 Task: Add the task  Changes made by one user not being visible to another user to the section Feature Flurry in the project ZestTech and add a Due Date to the respective task as 2024/03/08.
Action: Mouse moved to (583, 480)
Screenshot: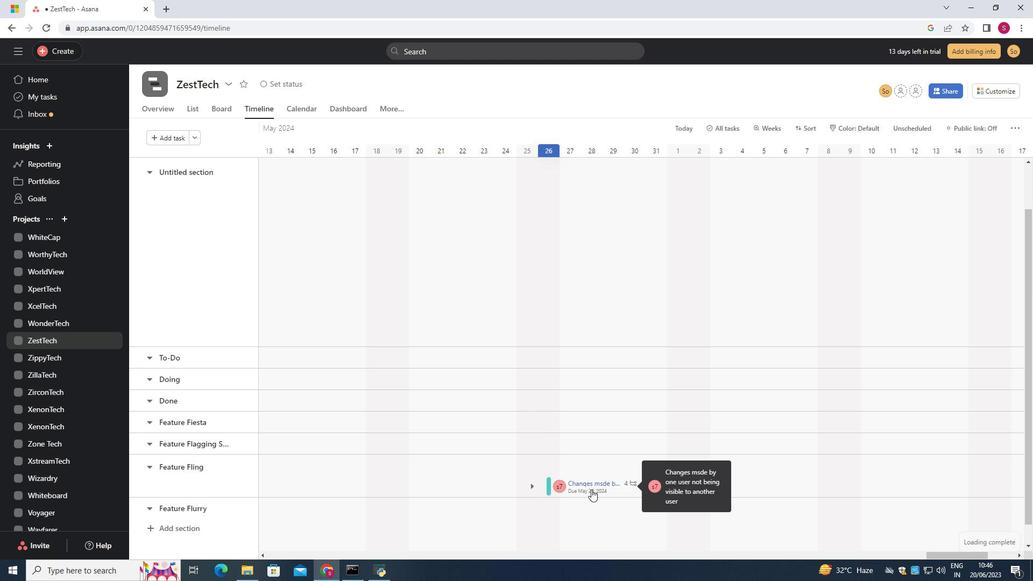 
Action: Mouse pressed left at (583, 480)
Screenshot: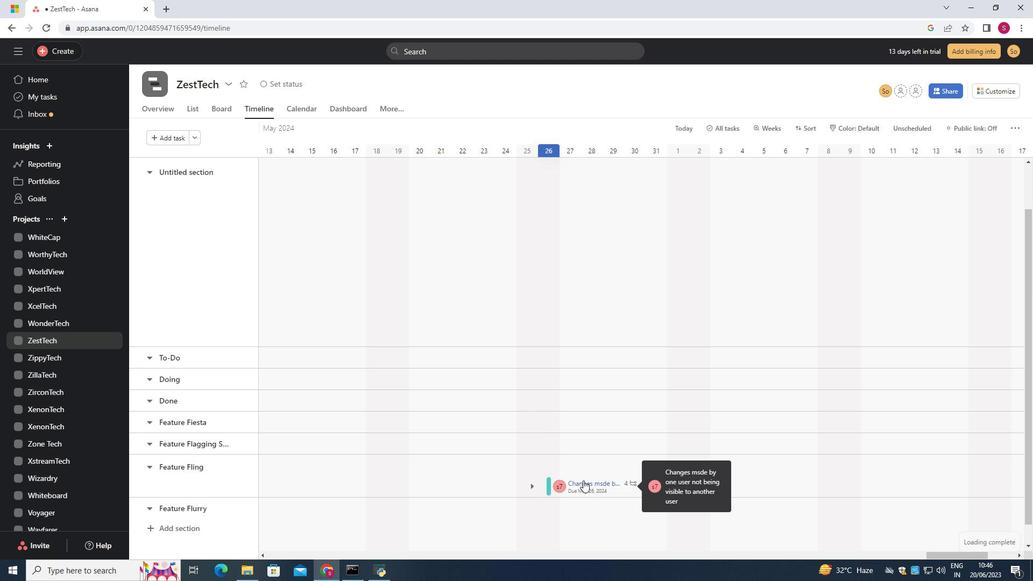 
Action: Mouse moved to (813, 251)
Screenshot: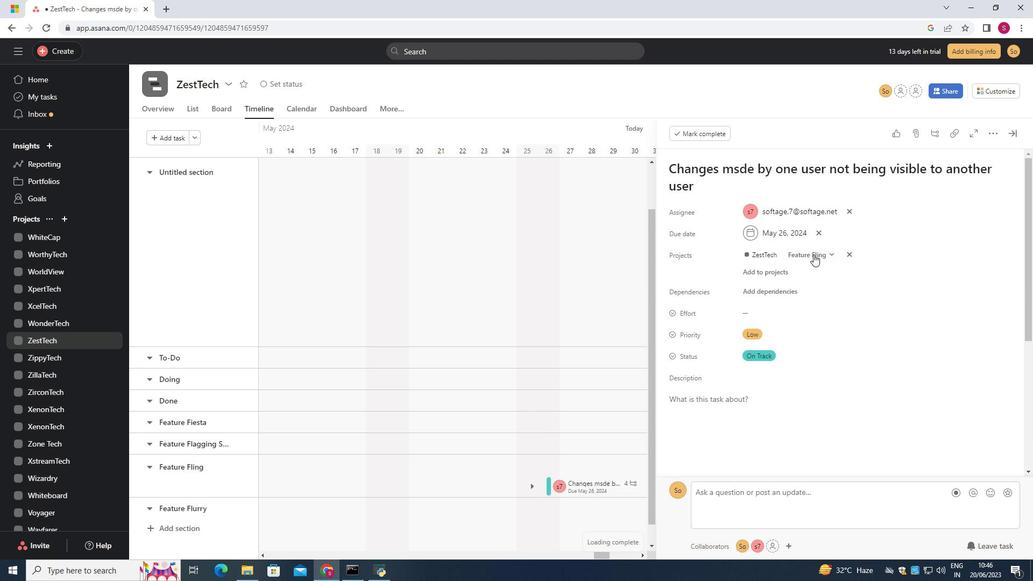 
Action: Mouse pressed left at (813, 251)
Screenshot: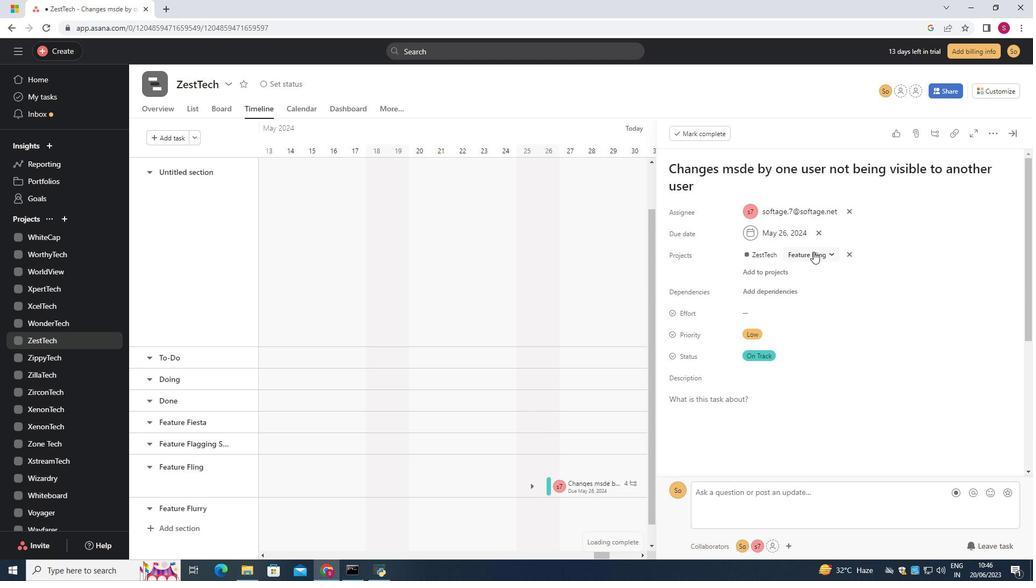 
Action: Mouse moved to (782, 419)
Screenshot: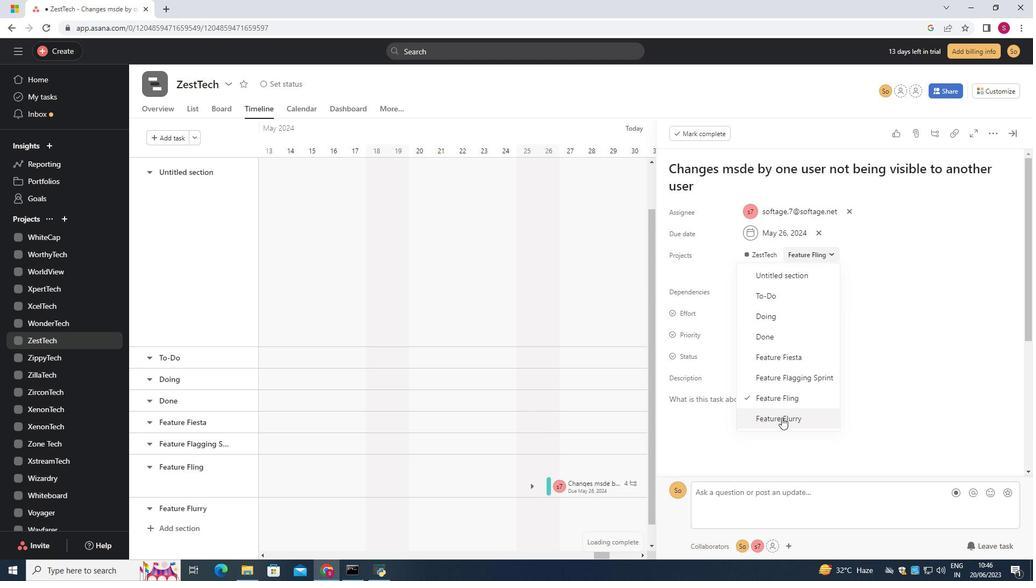 
Action: Mouse pressed left at (782, 419)
Screenshot: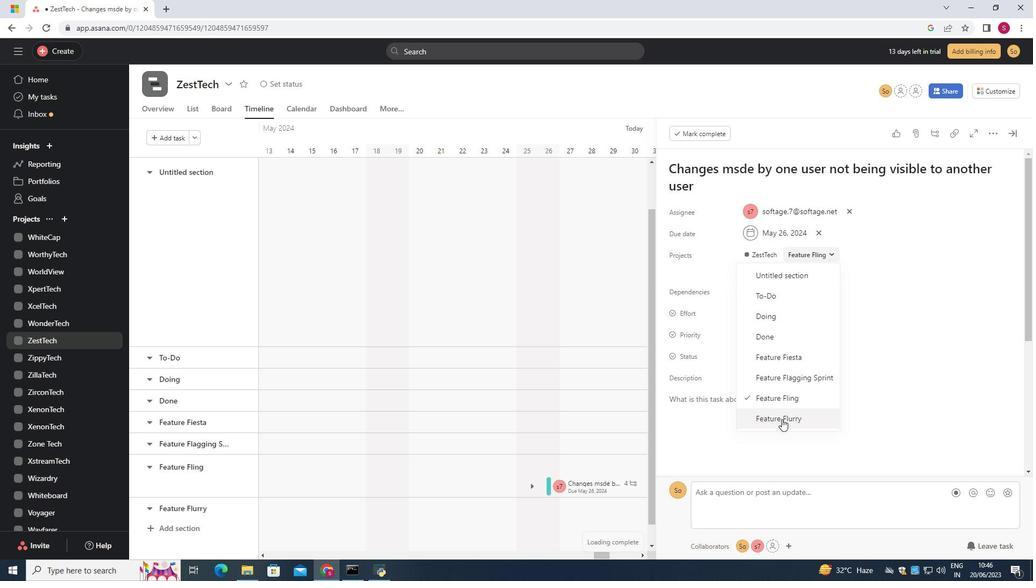 
Action: Mouse moved to (819, 232)
Screenshot: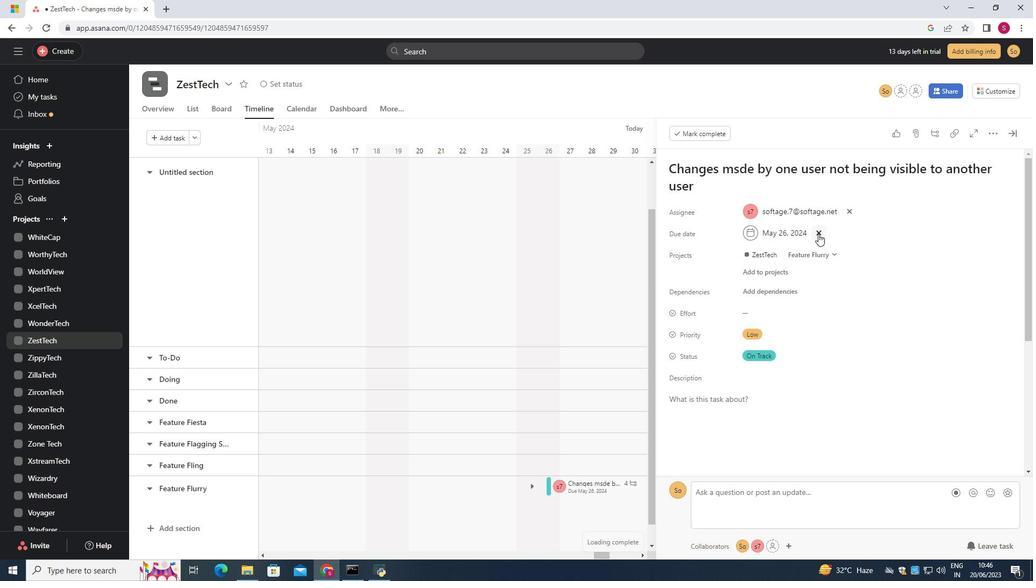 
Action: Mouse pressed left at (819, 232)
Screenshot: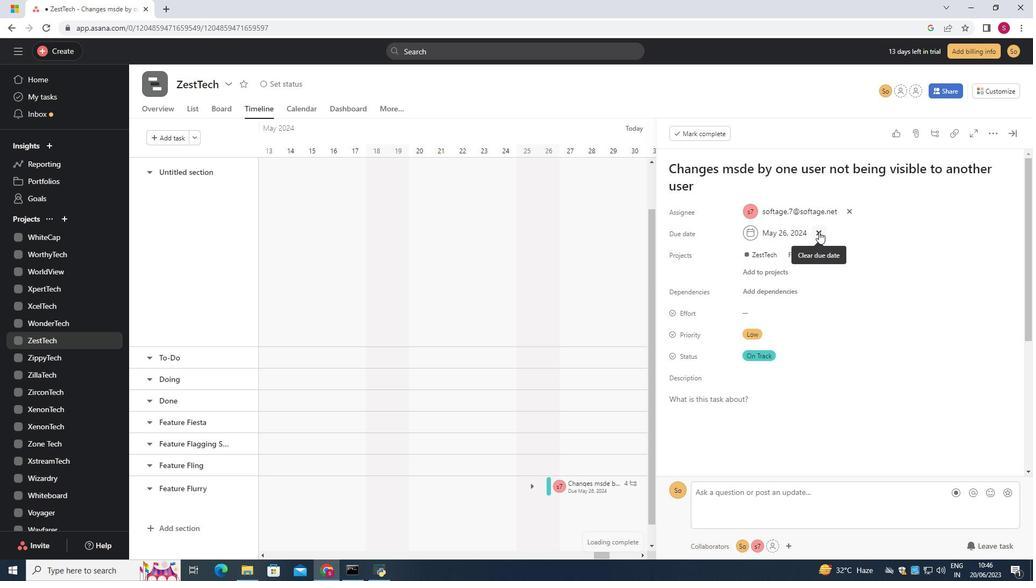 
Action: Mouse moved to (745, 227)
Screenshot: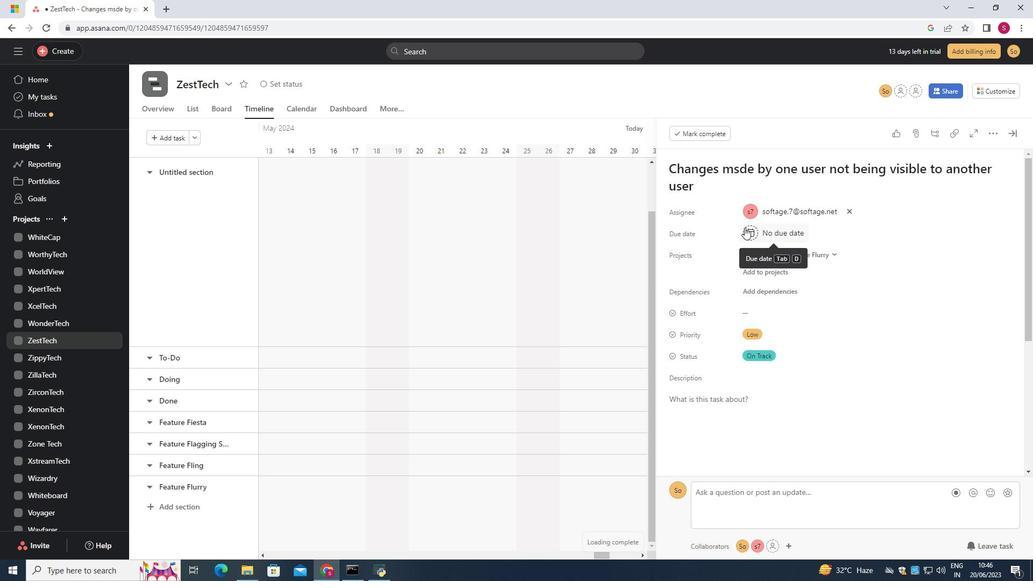 
Action: Mouse pressed left at (745, 227)
Screenshot: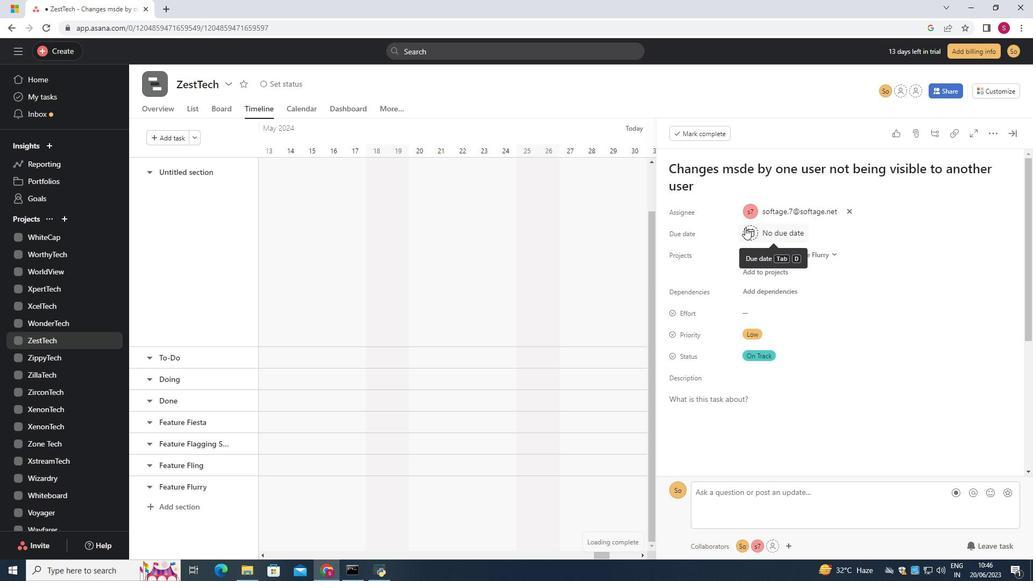 
Action: Key pressed 2024/03/08
Screenshot: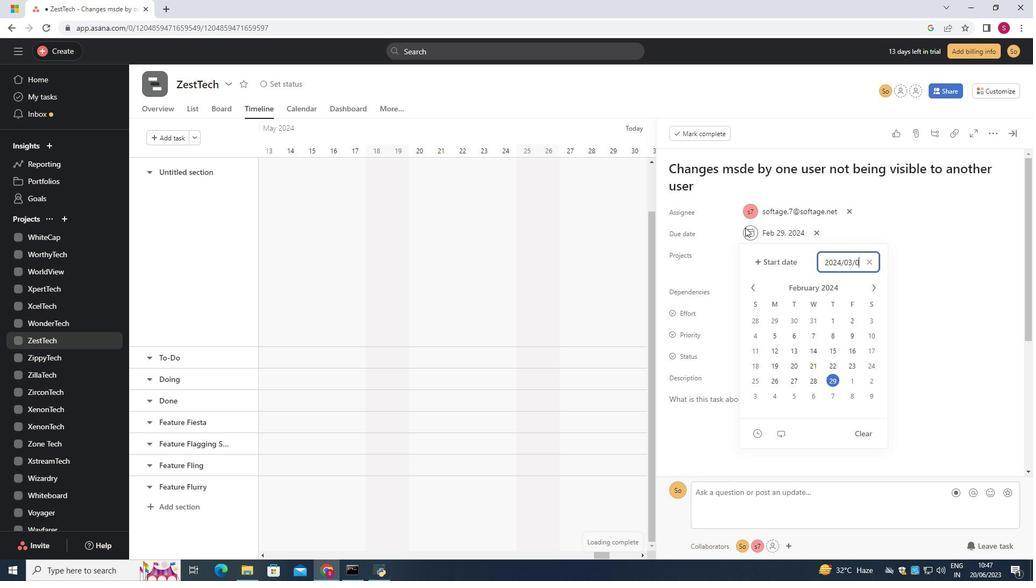 
Action: Mouse moved to (753, 226)
Screenshot: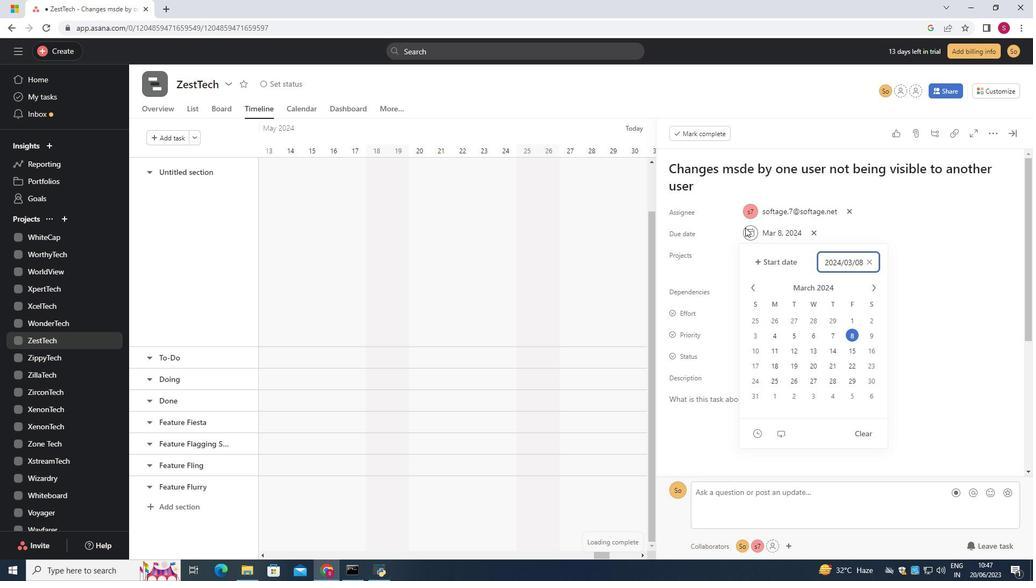 
Action: Key pressed <Key.enter>
Screenshot: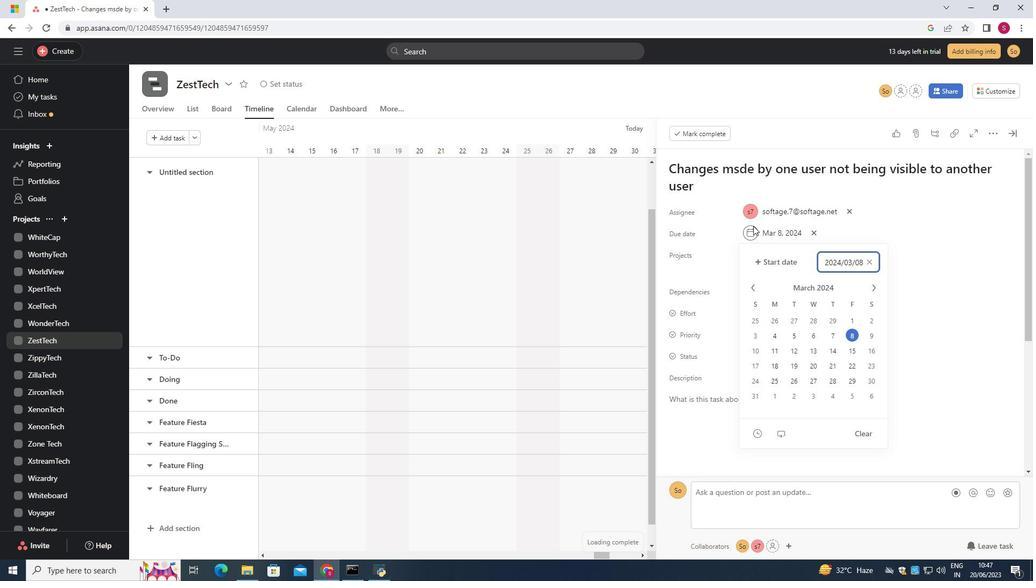 
